 Task: Change the view settings in Outlook and apply them to the Inbox folder.
Action: Mouse moved to (55, 75)
Screenshot: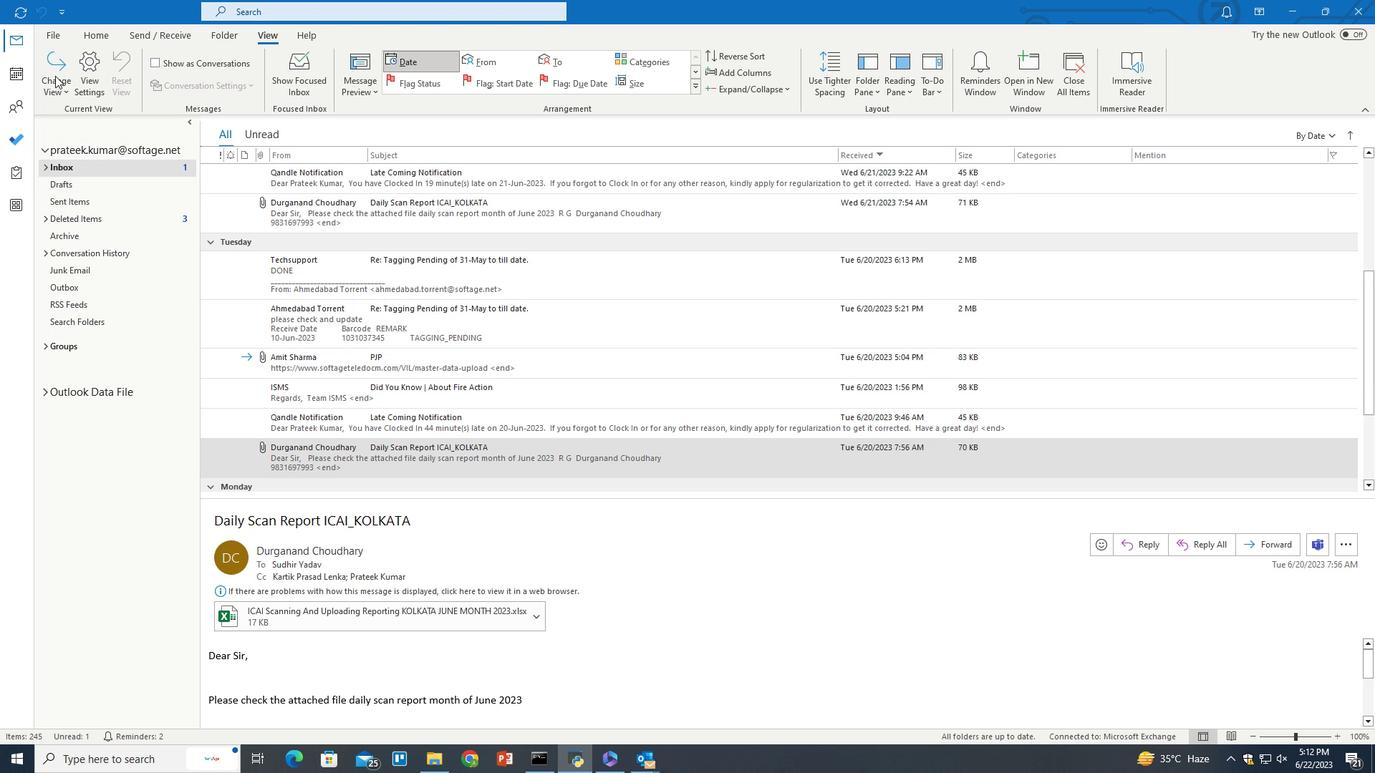 
Action: Mouse pressed left at (55, 75)
Screenshot: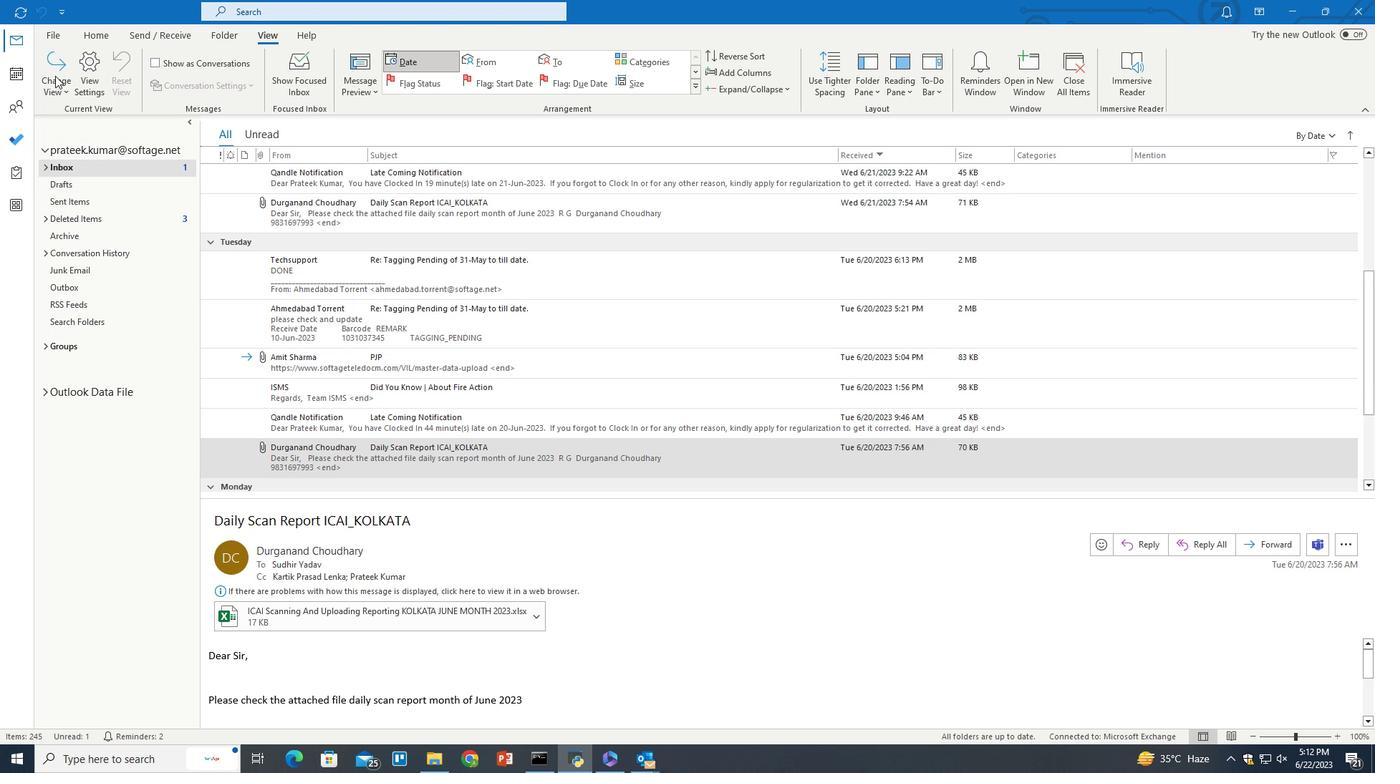 
Action: Mouse pressed left at (55, 75)
Screenshot: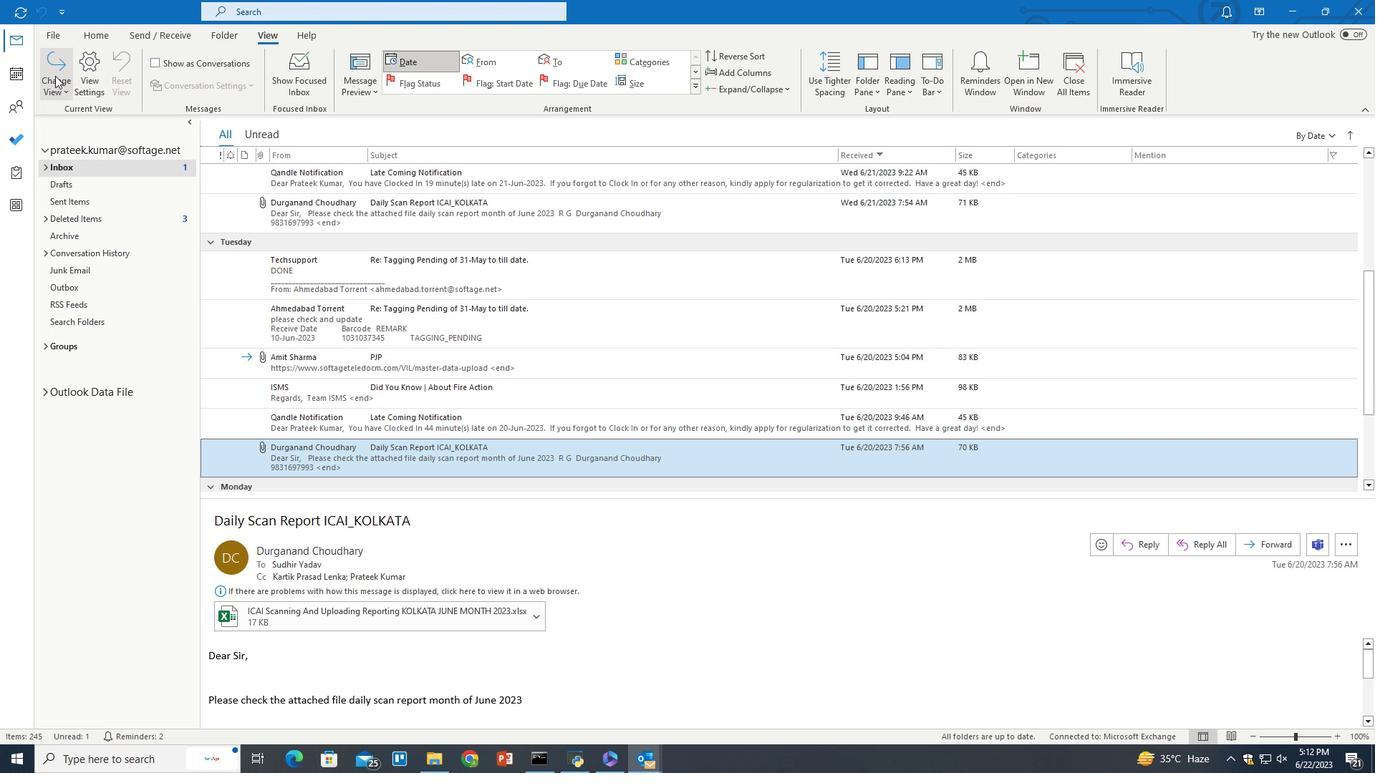 
Action: Mouse moved to (110, 242)
Screenshot: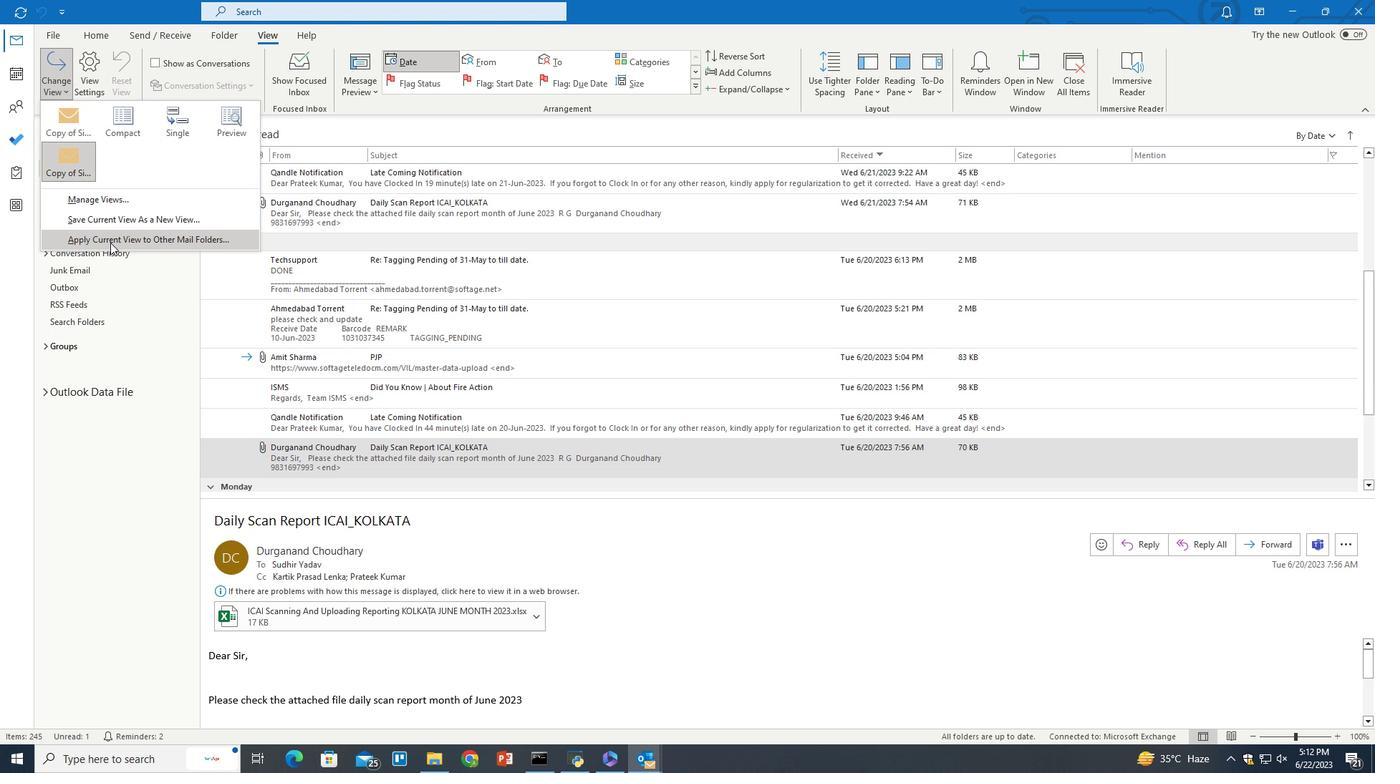 
Action: Mouse pressed left at (110, 242)
Screenshot: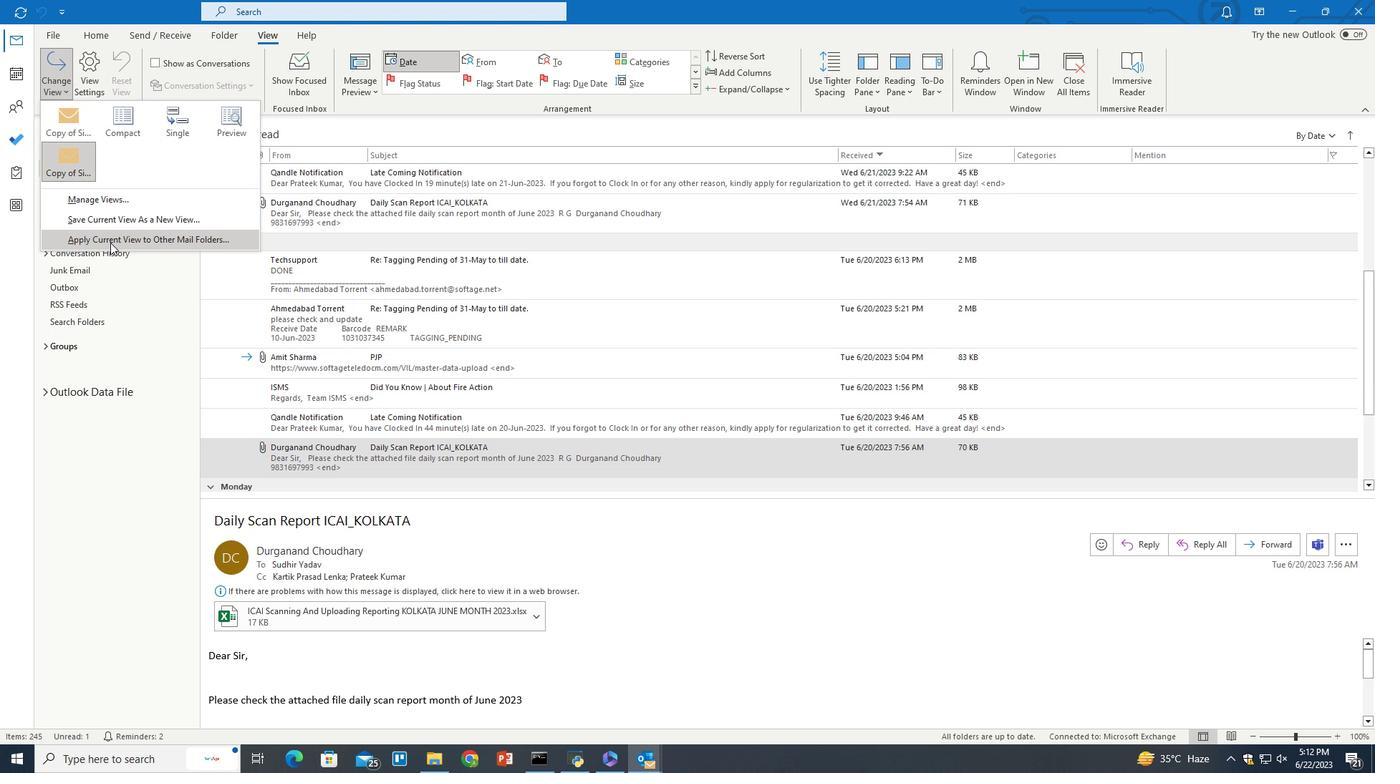 
Action: Mouse moved to (761, 294)
Screenshot: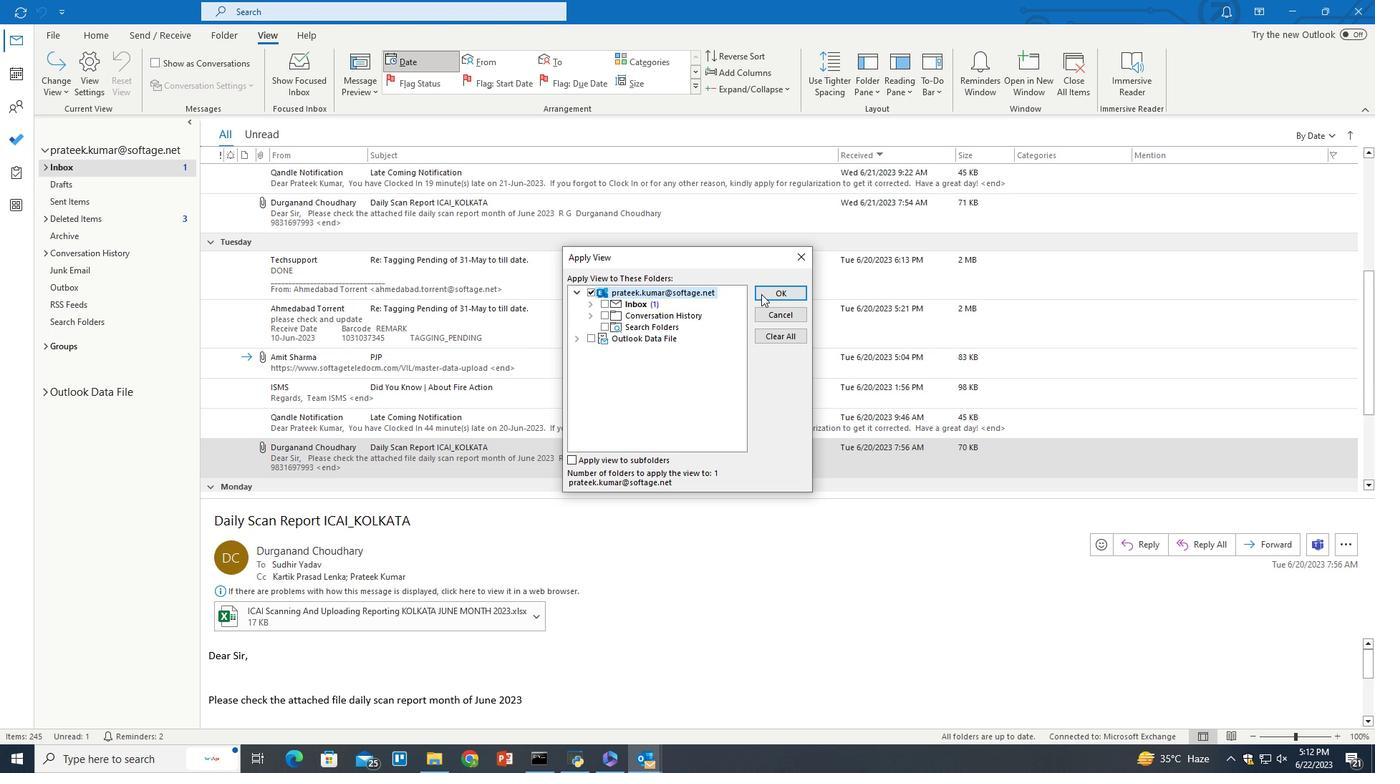 
Action: Mouse pressed left at (761, 294)
Screenshot: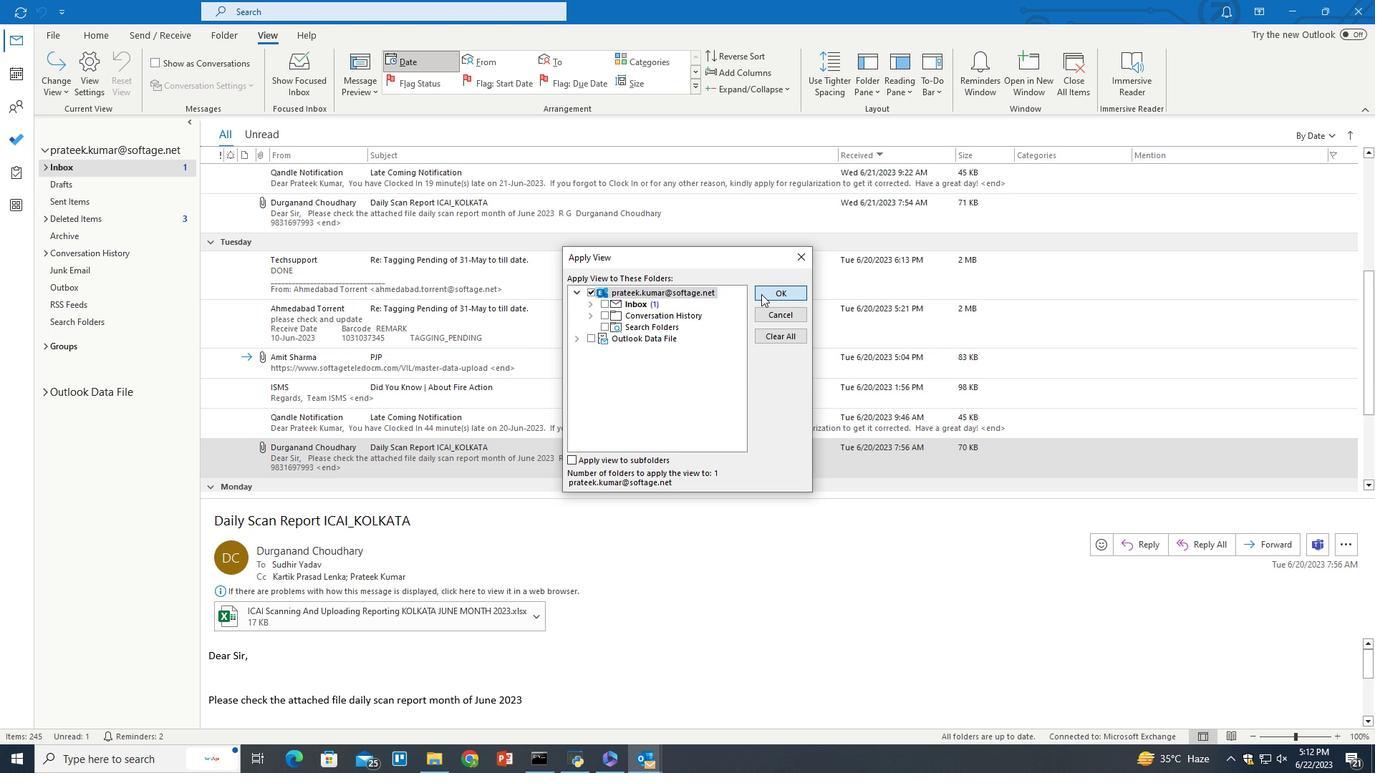 
